 Task: Look for properties where dogs are allowed.
Action: Mouse moved to (427, 367)
Screenshot: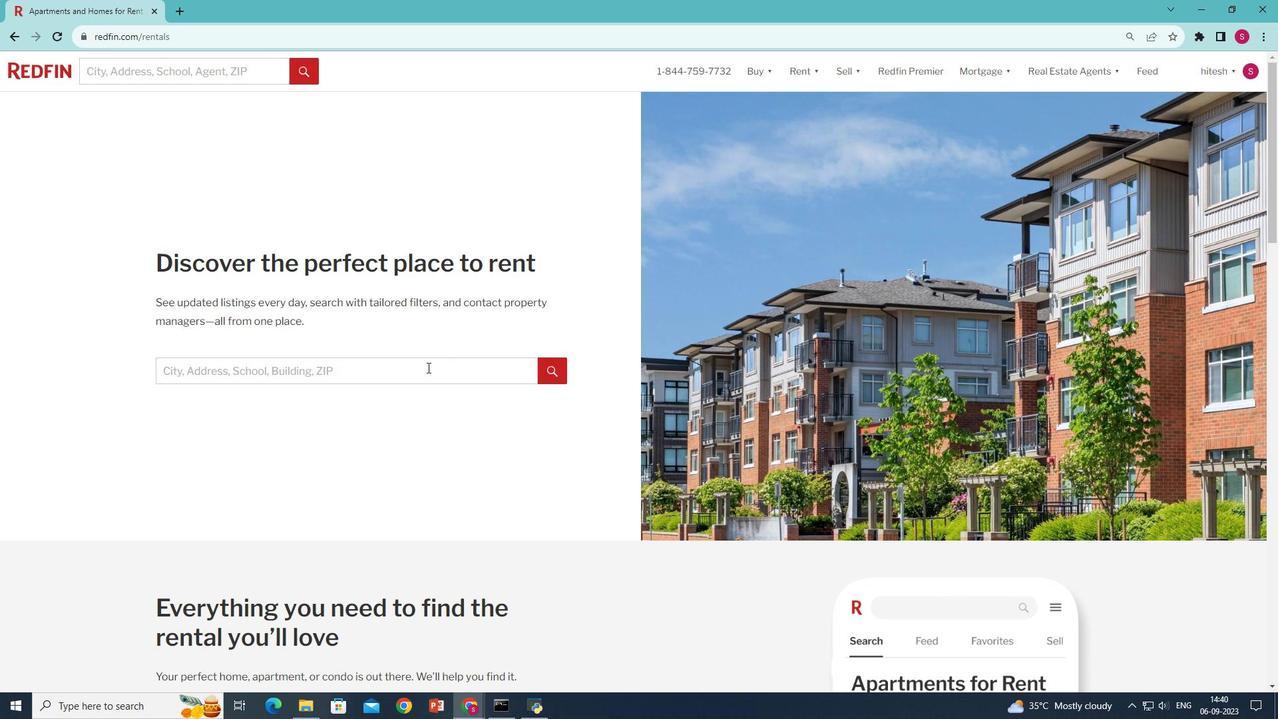 
Action: Mouse pressed left at (427, 367)
Screenshot: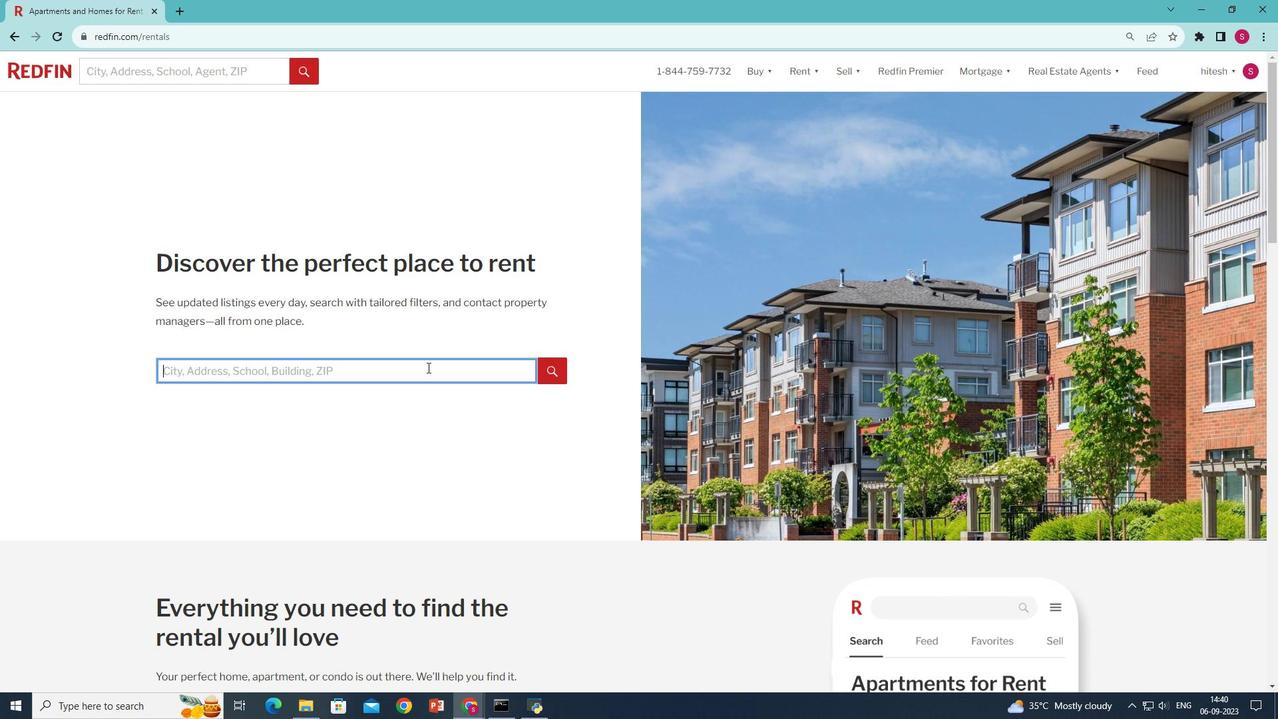 
Action: Key pressed <Key.shift>New<Key.space><Key.shift>York,<Key.space><Key.shift>NY,<Key.space><Key.shift><Key.shift><Key.shift>USA
Screenshot: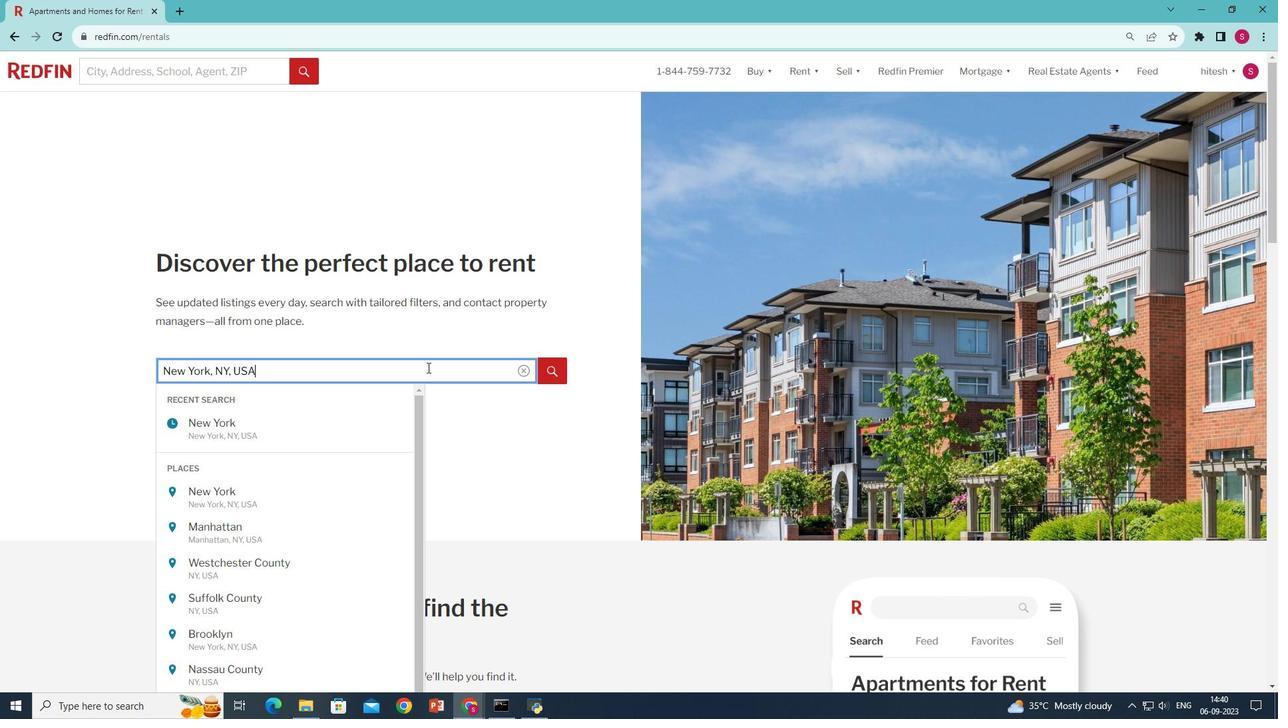 
Action: Mouse moved to (555, 363)
Screenshot: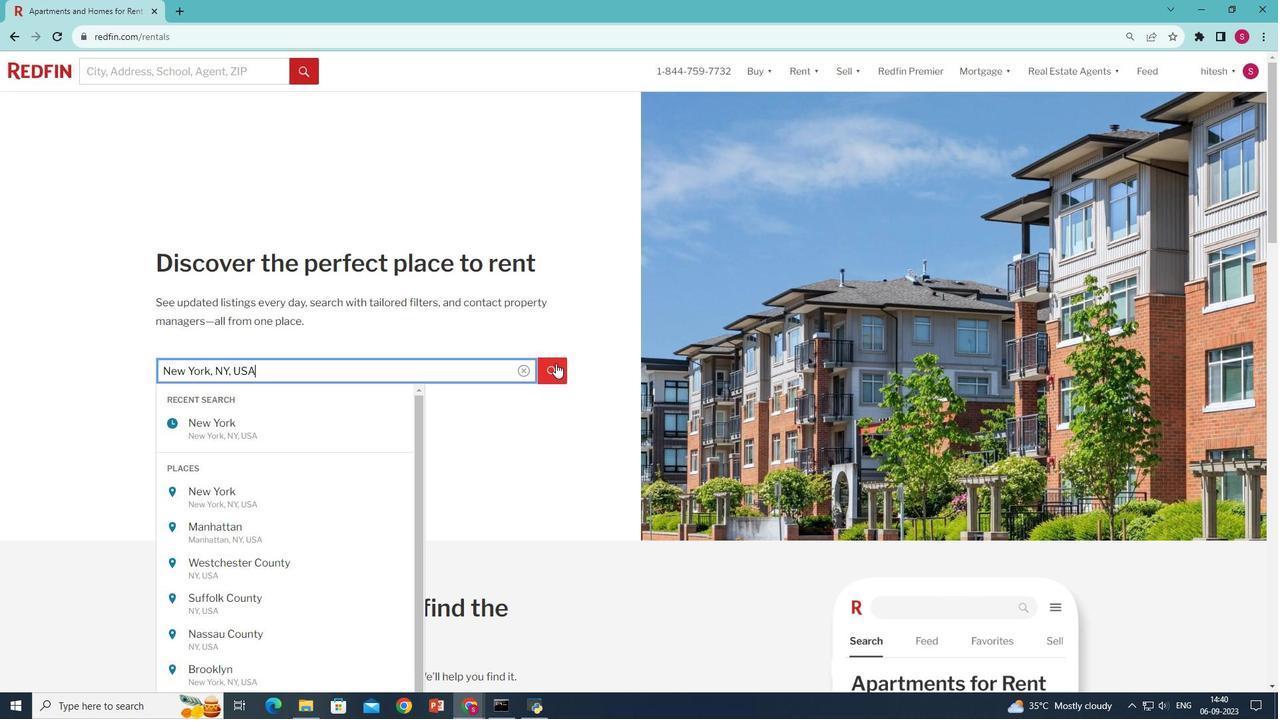 
Action: Mouse pressed left at (555, 363)
Screenshot: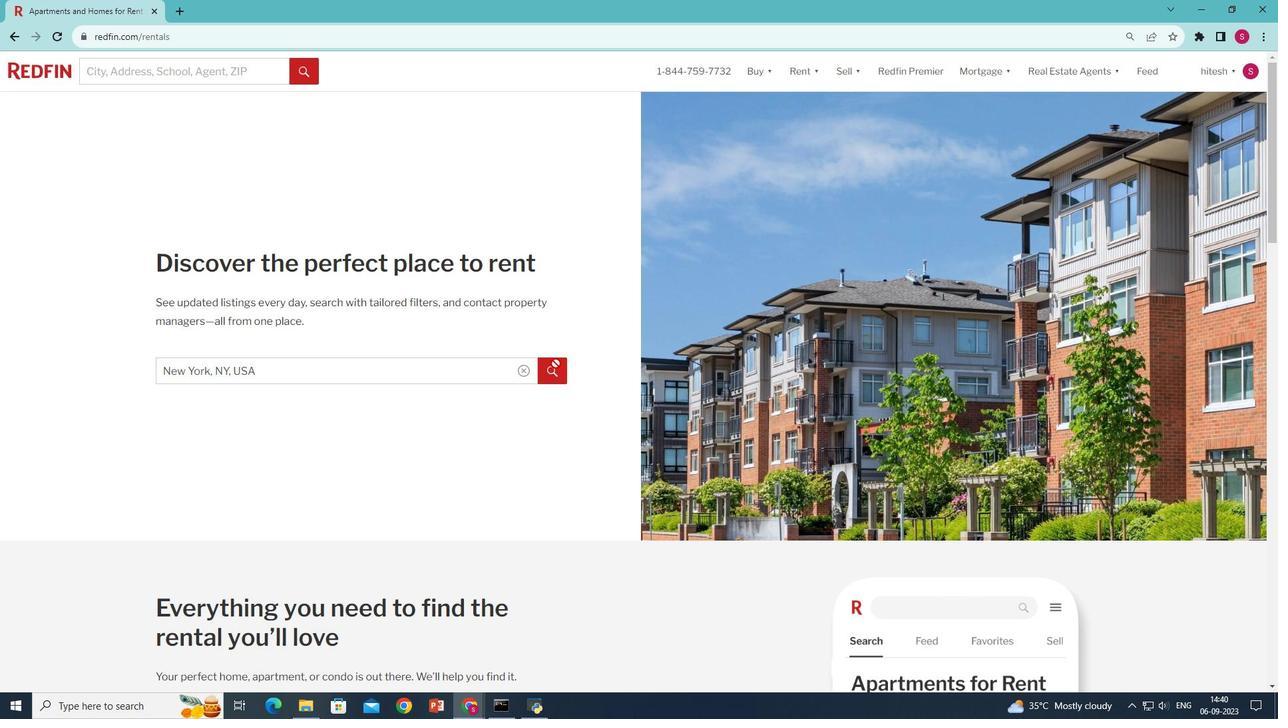 
Action: Mouse moved to (359, 162)
Screenshot: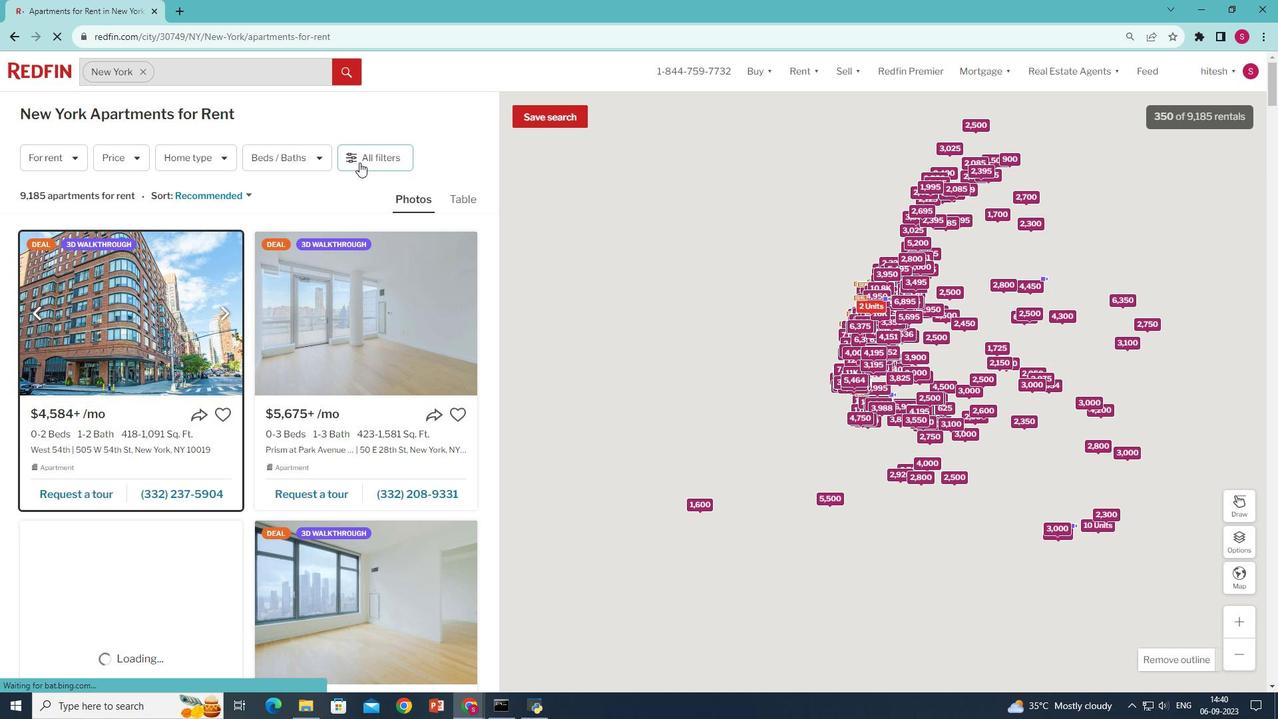 
Action: Mouse pressed left at (359, 162)
Screenshot: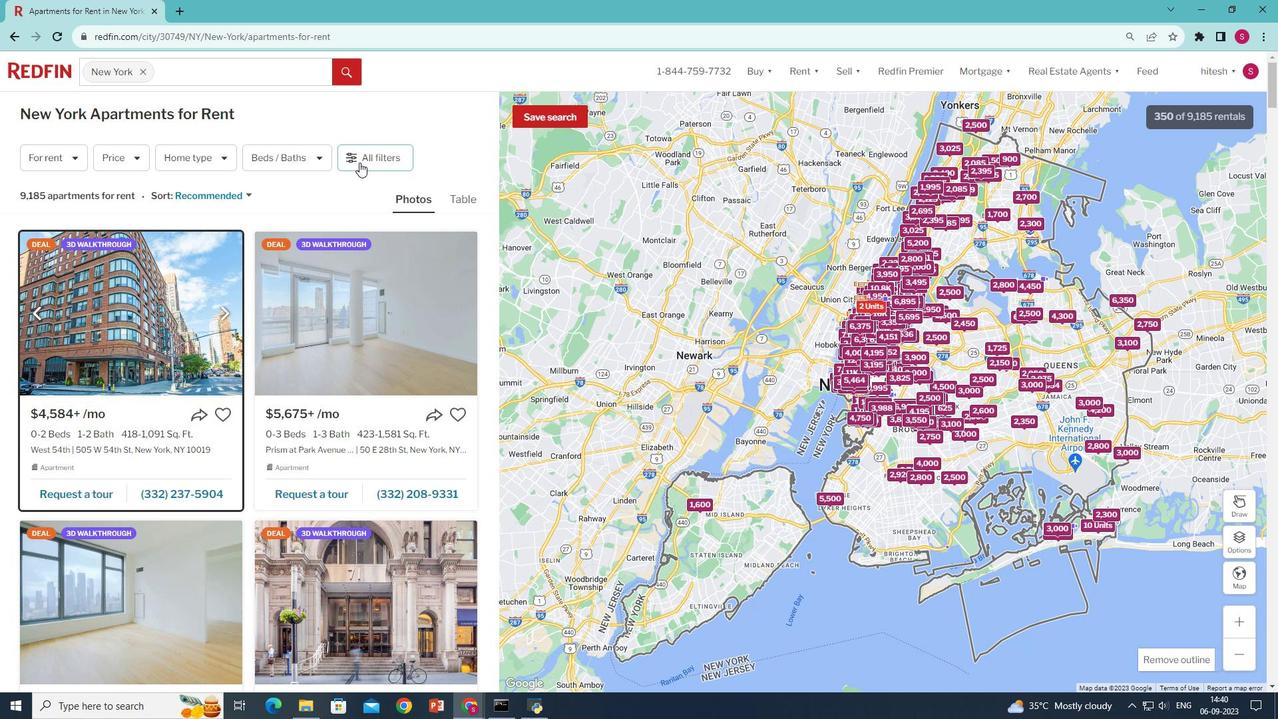 
Action: Mouse moved to (363, 257)
Screenshot: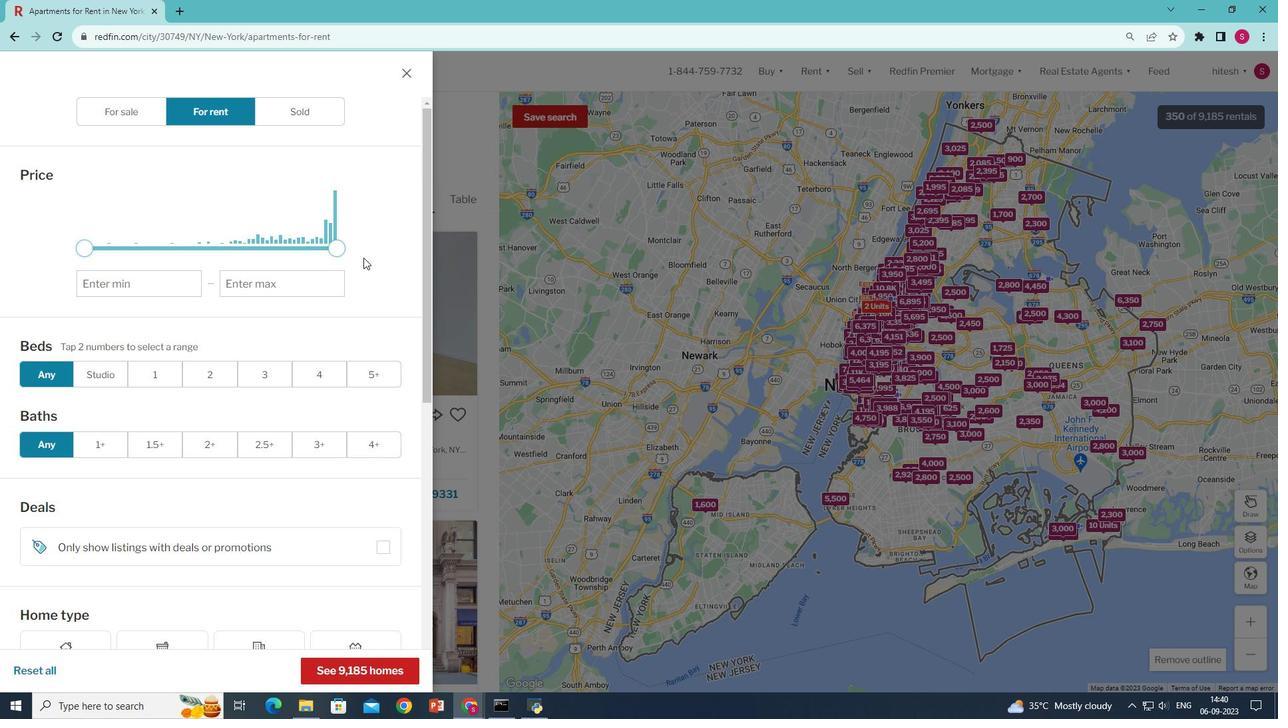 
Action: Mouse scrolled (363, 257) with delta (0, 0)
Screenshot: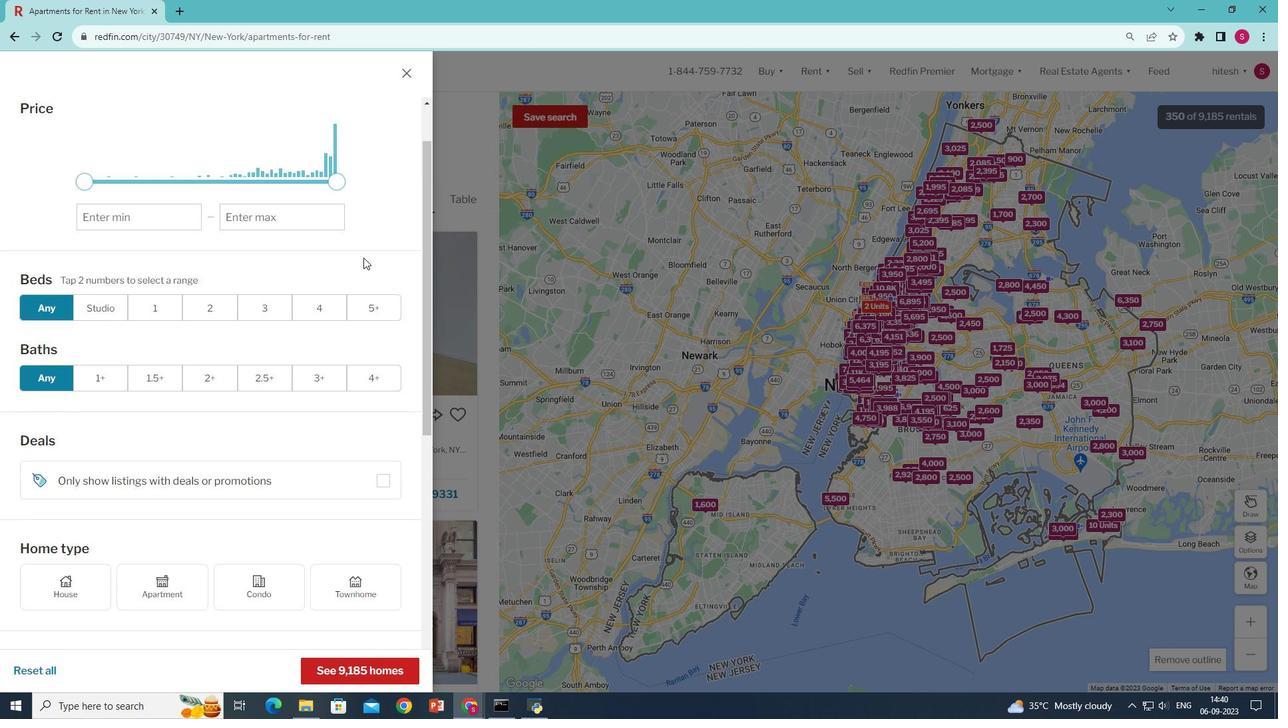 
Action: Mouse scrolled (363, 257) with delta (0, 0)
Screenshot: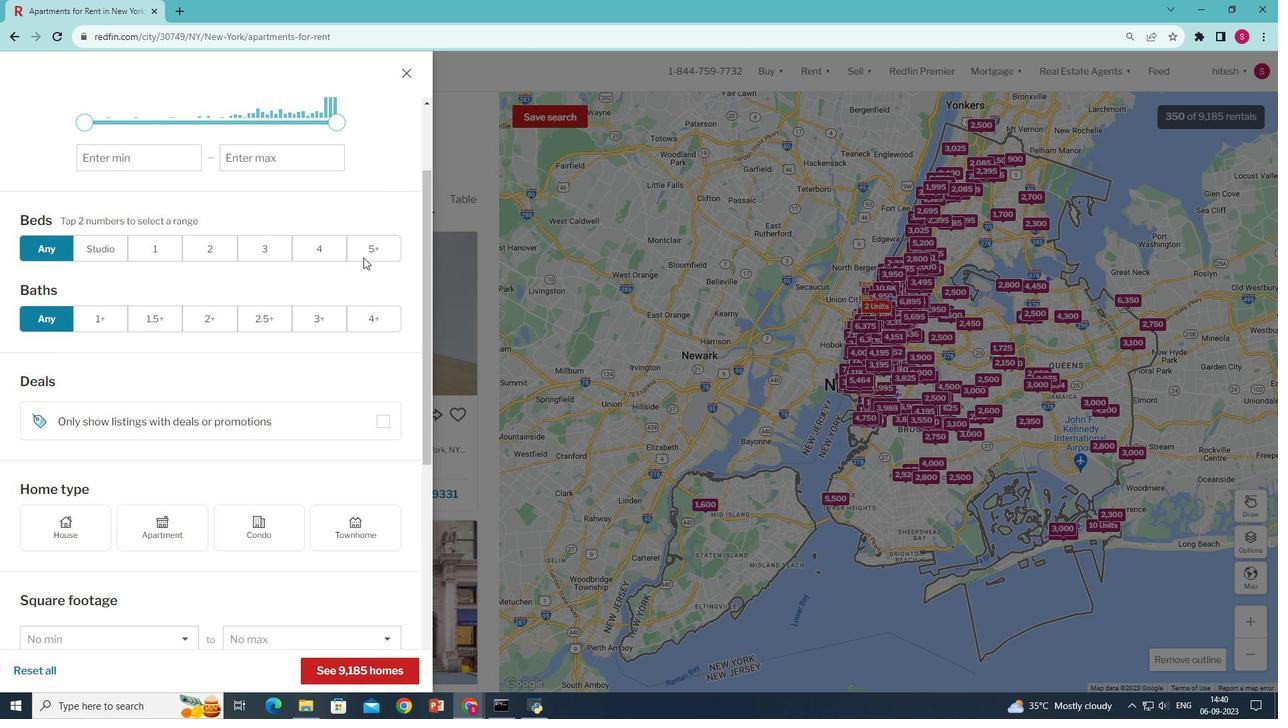 
Action: Mouse scrolled (363, 257) with delta (0, 0)
Screenshot: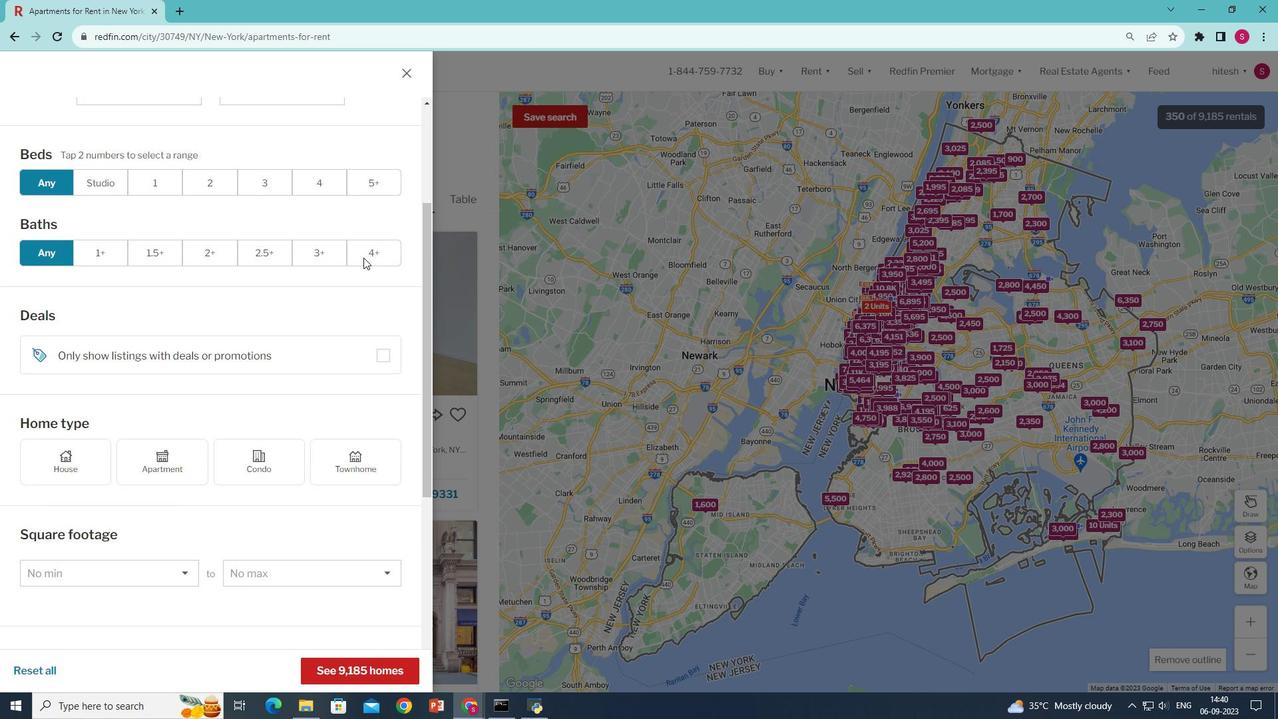 
Action: Mouse scrolled (363, 257) with delta (0, 0)
Screenshot: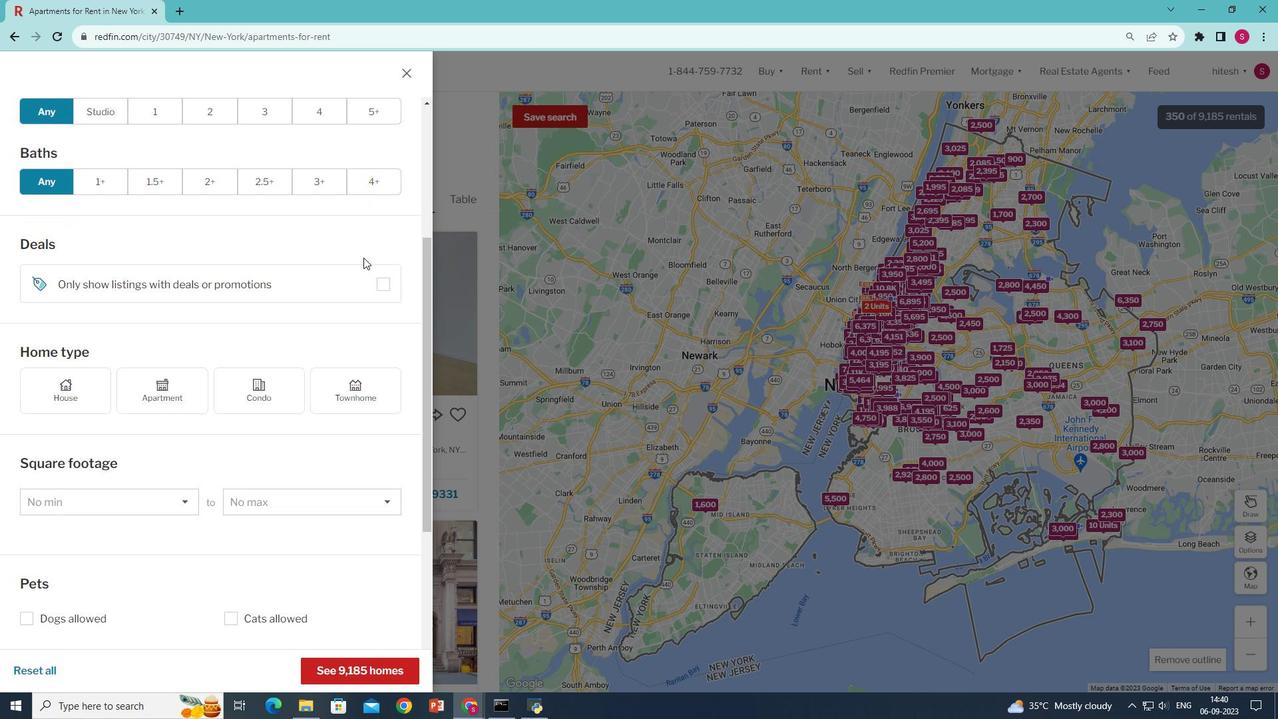 
Action: Mouse scrolled (363, 257) with delta (0, 0)
Screenshot: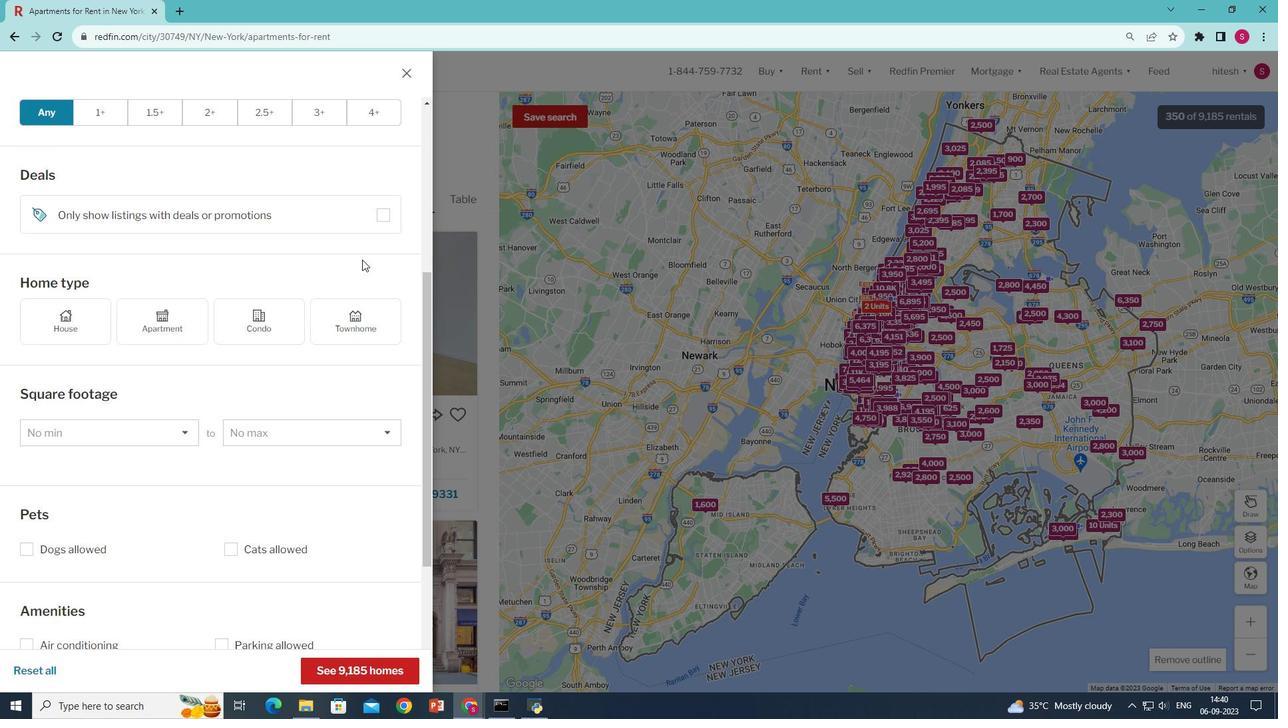 
Action: Mouse moved to (363, 259)
Screenshot: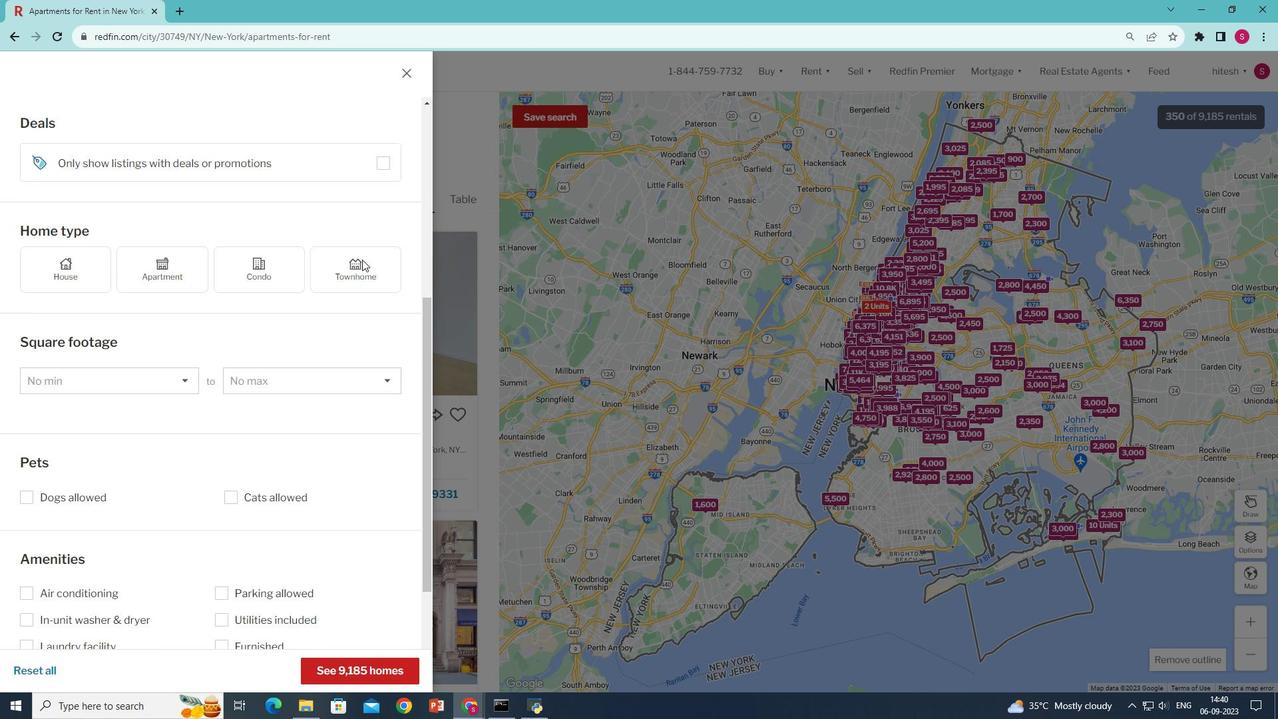 
Action: Mouse scrolled (363, 258) with delta (0, 0)
Screenshot: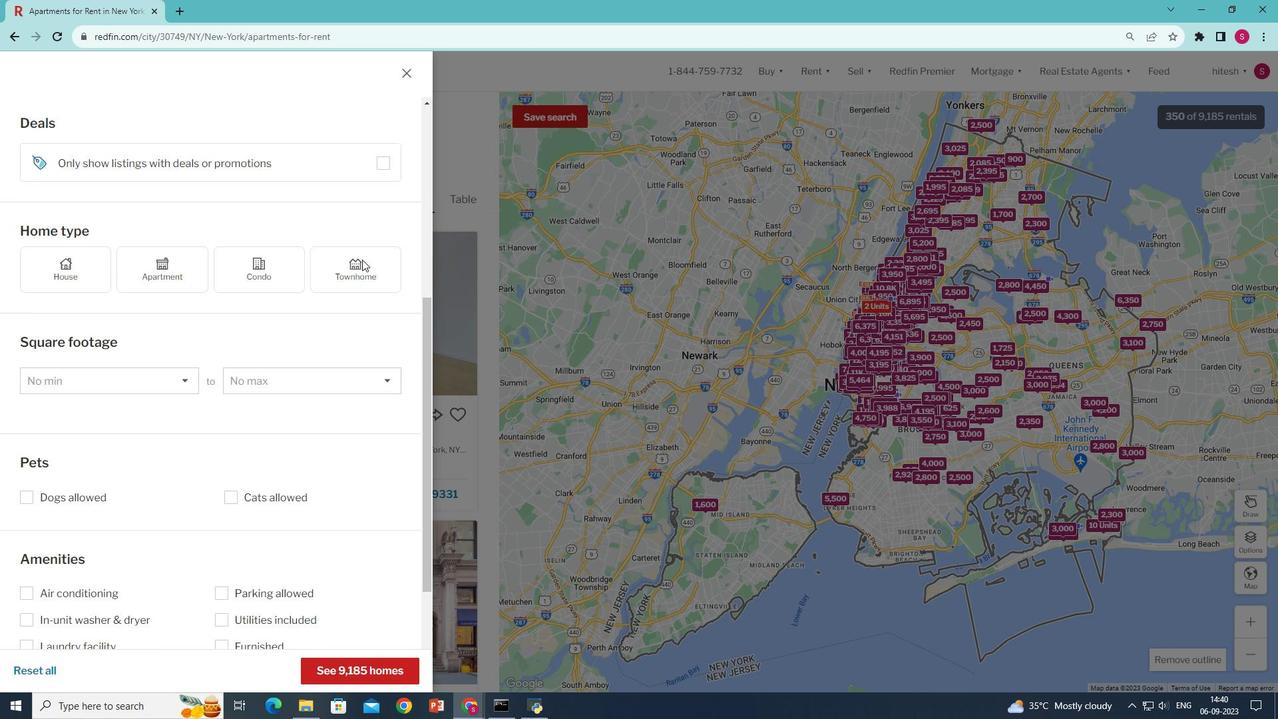 
Action: Mouse moved to (362, 259)
Screenshot: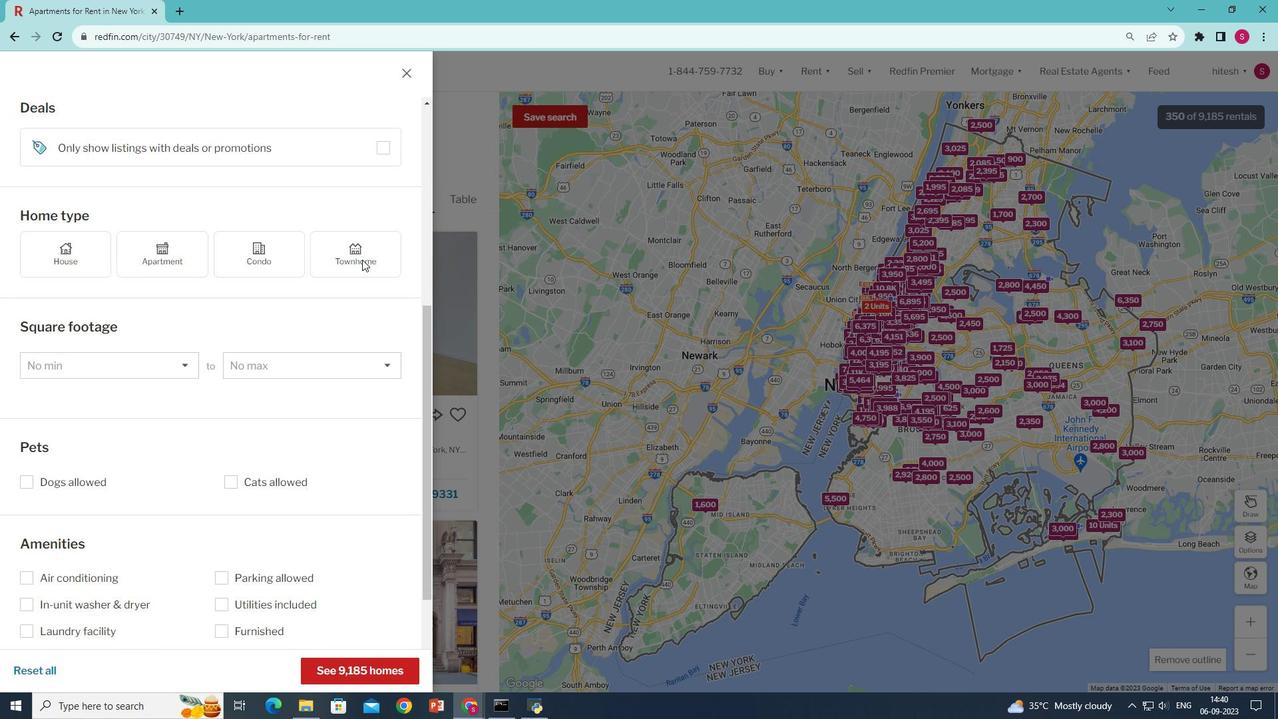 
Action: Mouse scrolled (362, 258) with delta (0, 0)
Screenshot: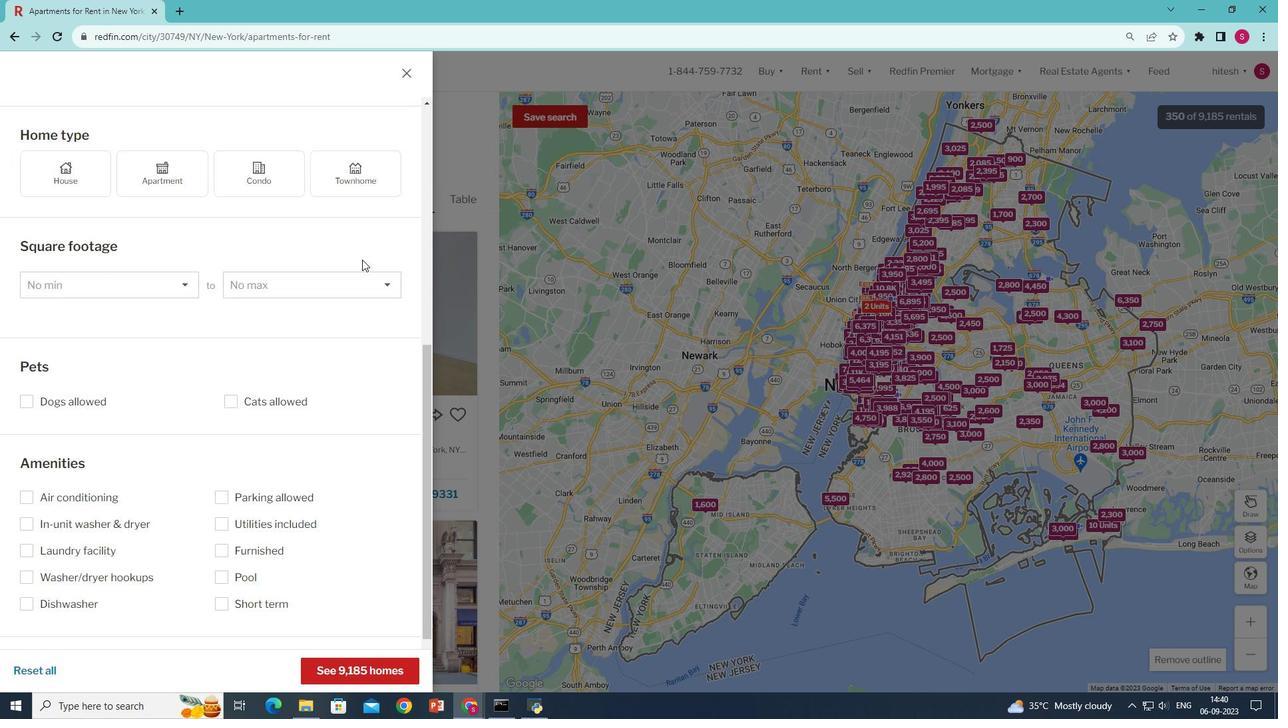 
Action: Mouse scrolled (362, 258) with delta (0, 0)
Screenshot: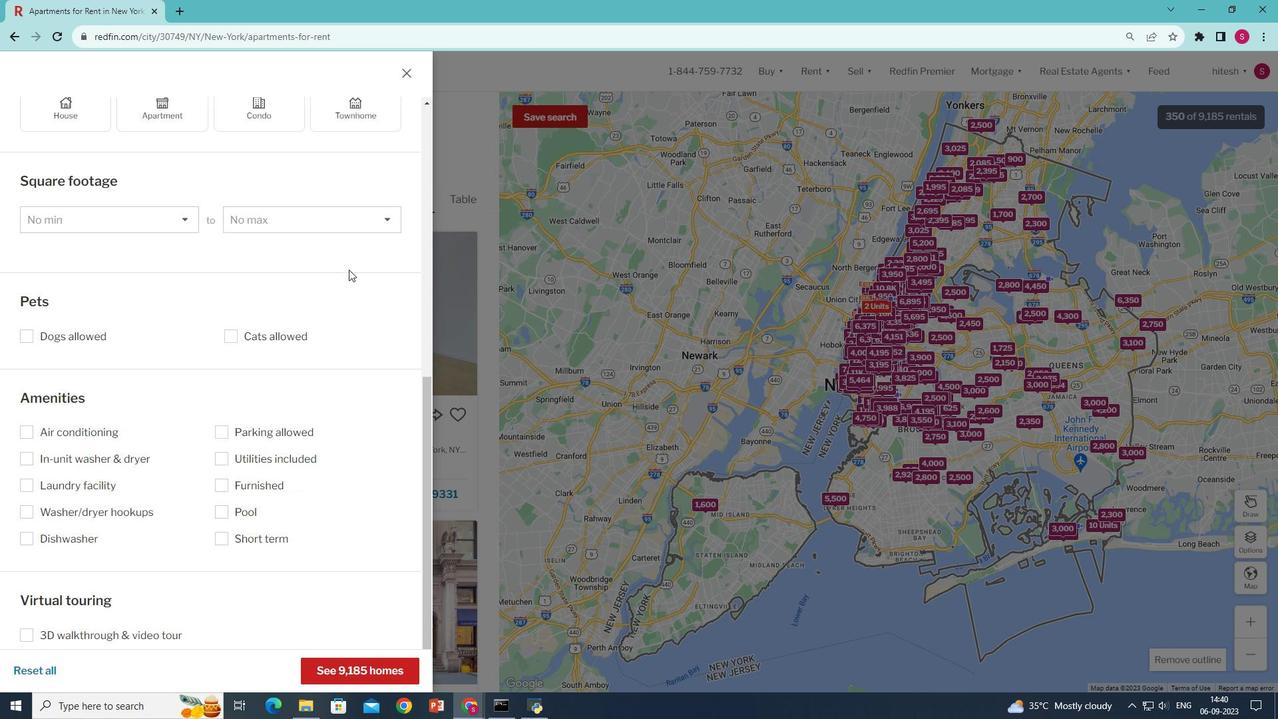 
Action: Mouse scrolled (362, 258) with delta (0, 0)
Screenshot: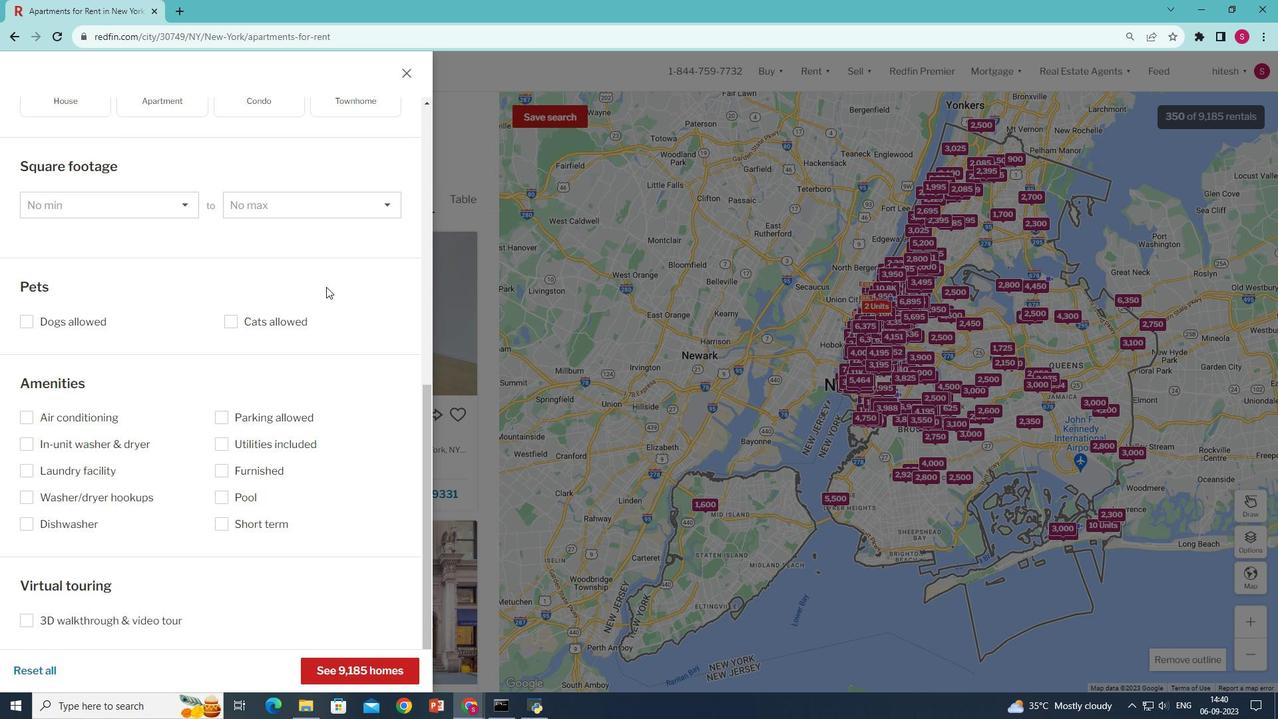 
Action: Mouse moved to (30, 315)
Screenshot: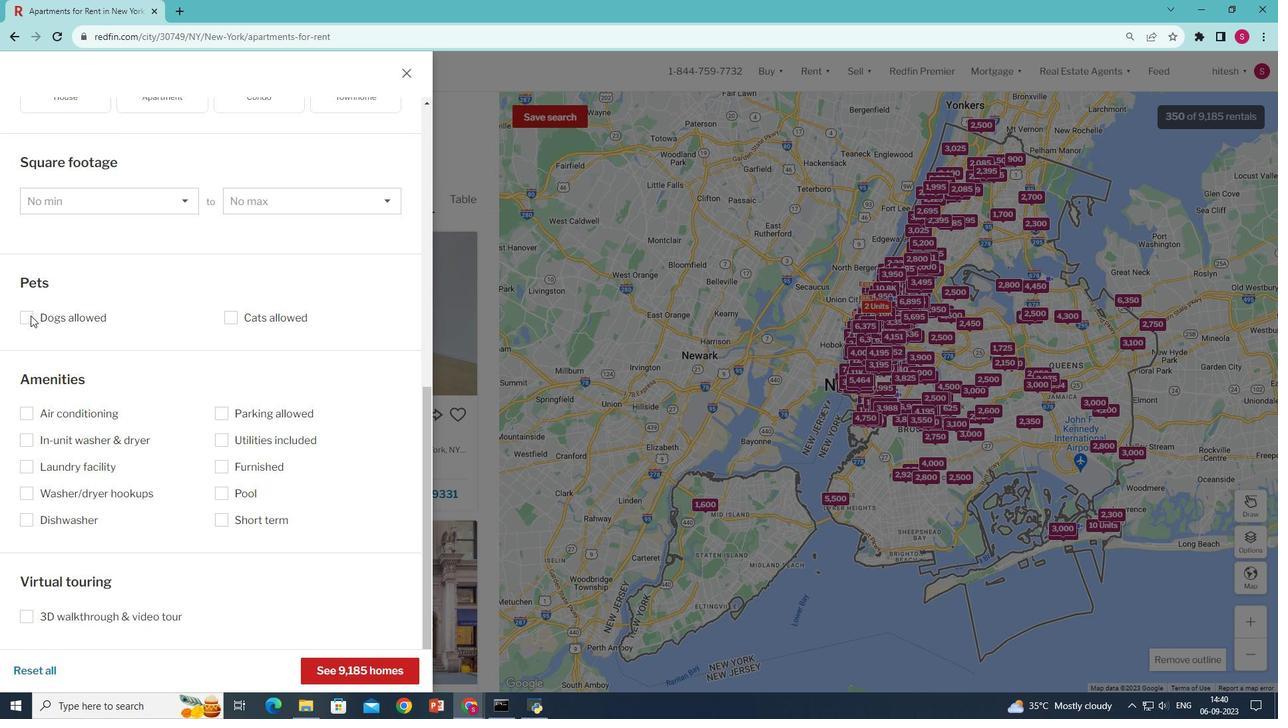 
Action: Mouse pressed left at (30, 315)
Screenshot: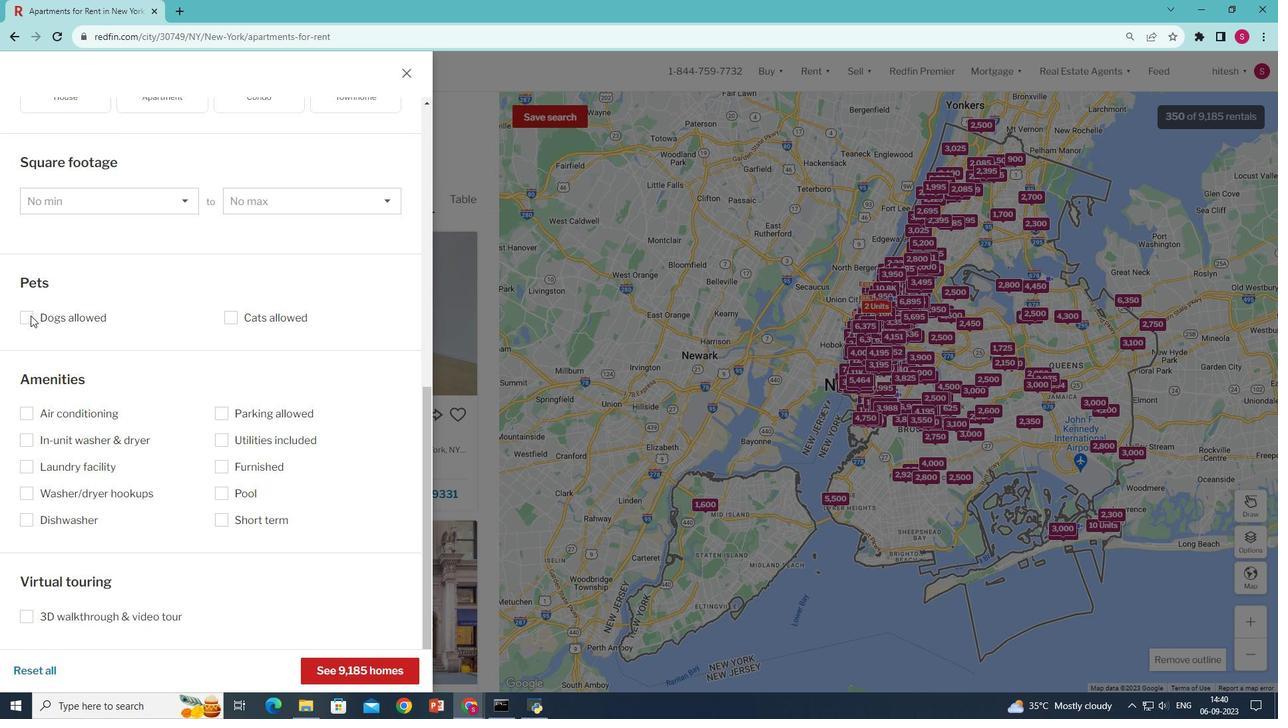 
Action: Mouse moved to (354, 662)
Screenshot: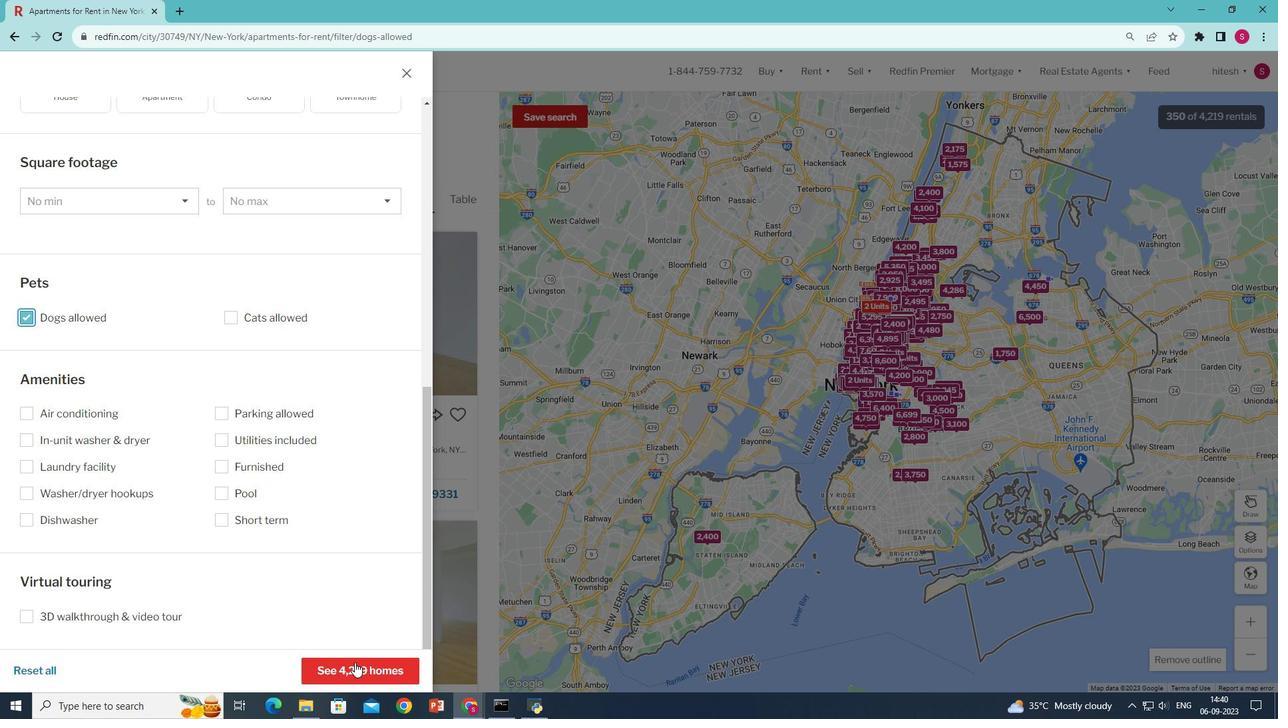 
Action: Mouse pressed left at (354, 662)
Screenshot: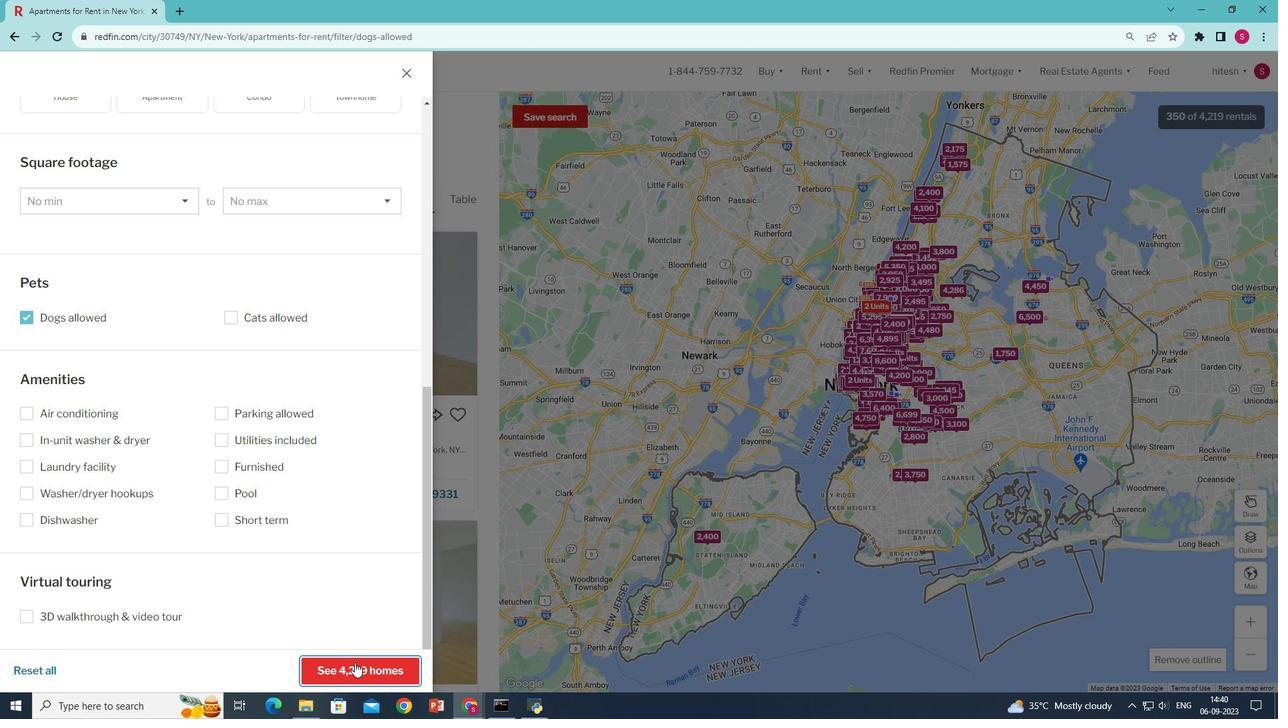 
Action: Mouse moved to (400, 504)
Screenshot: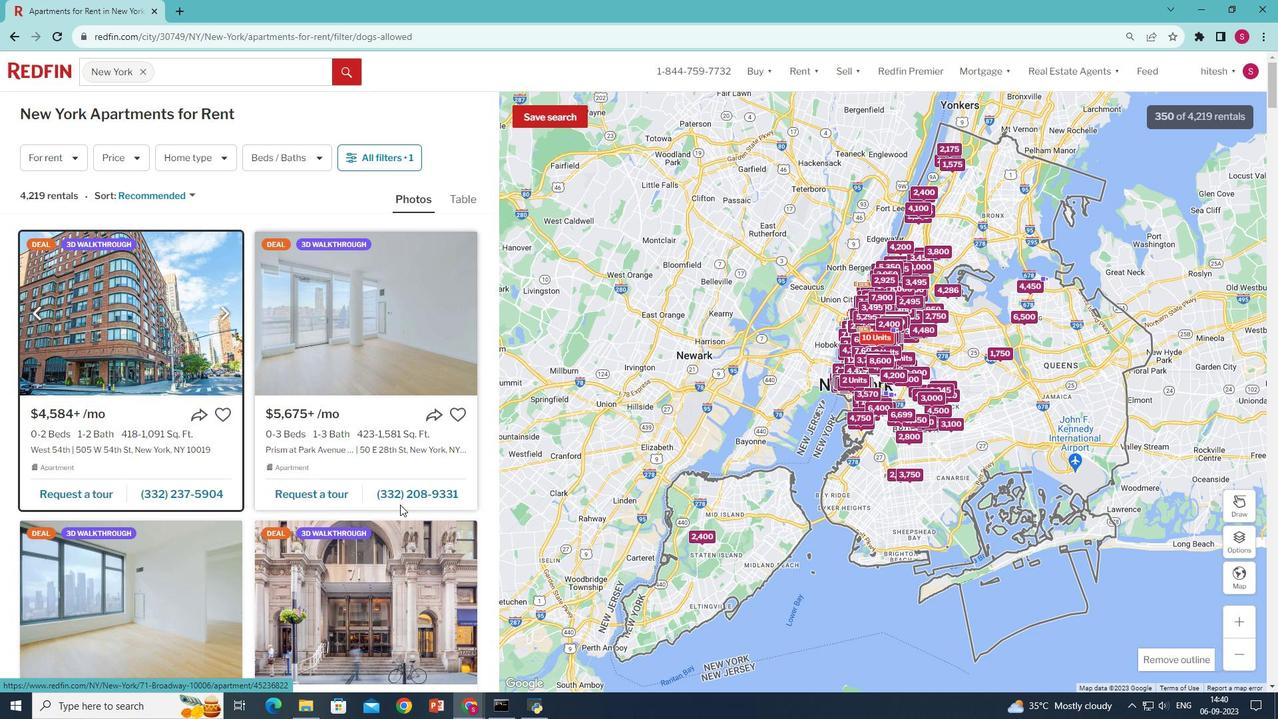 
